 Task: Use the formula "CONFIDENCE" in spreadsheet "Project protfolio".
Action: Mouse moved to (143, 83)
Screenshot: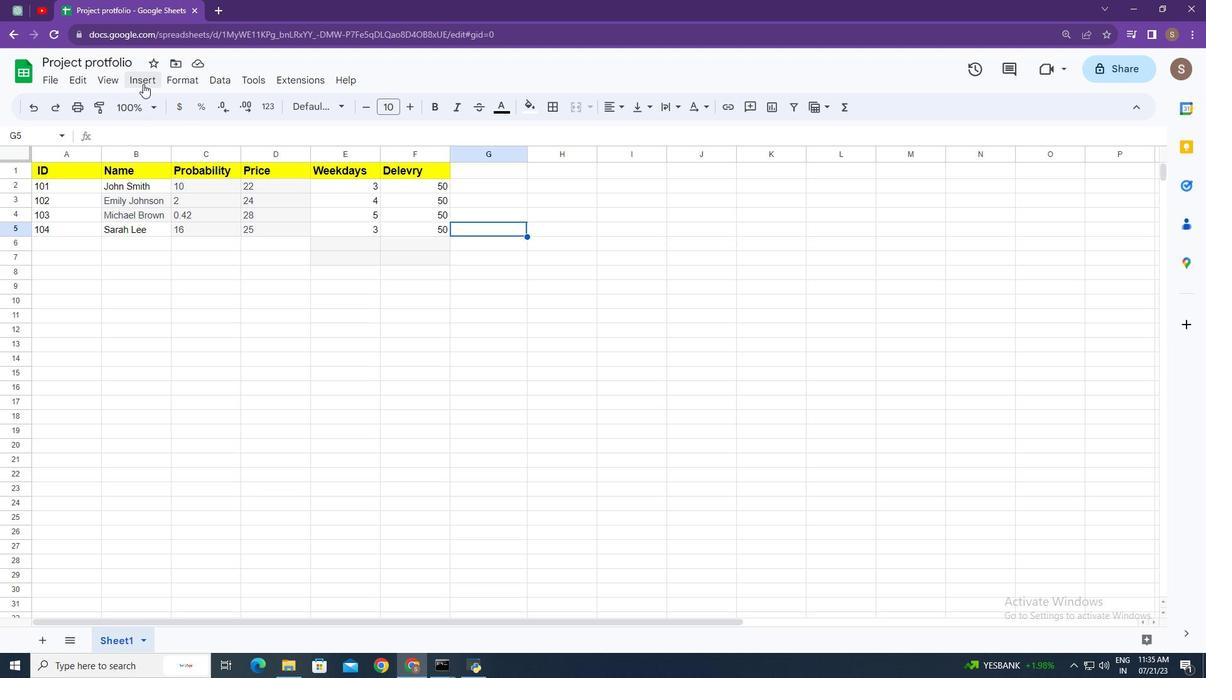 
Action: Mouse pressed left at (143, 83)
Screenshot: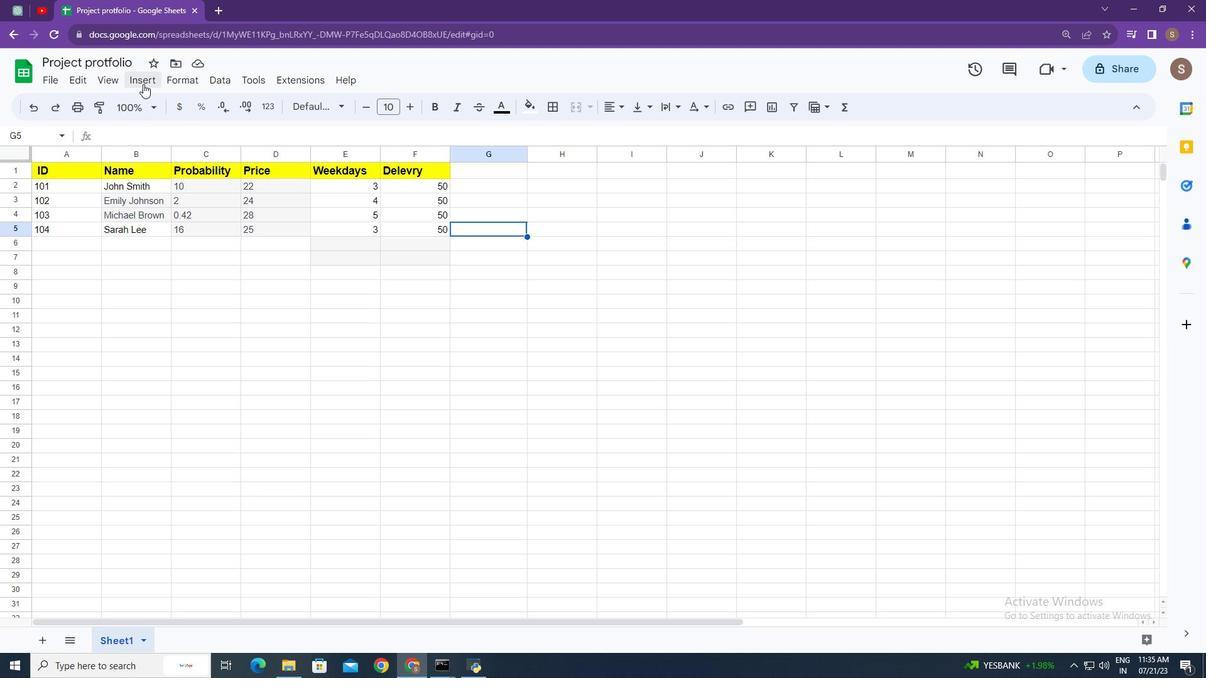 
Action: Mouse moved to (204, 317)
Screenshot: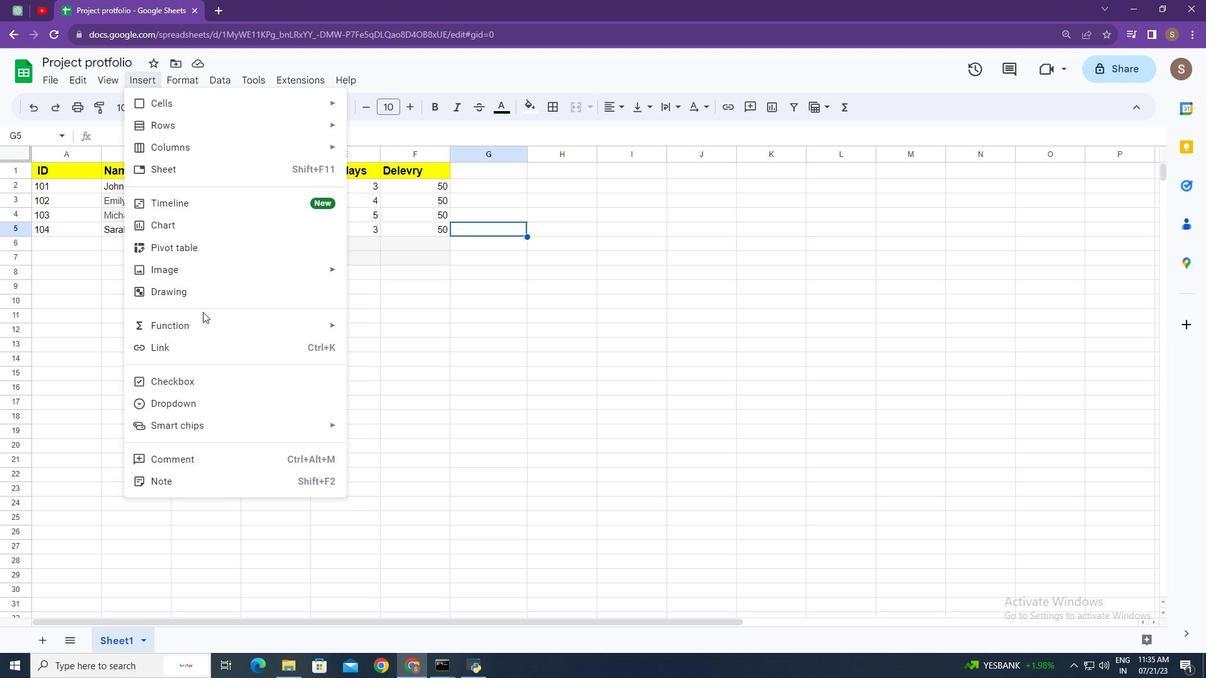 
Action: Mouse pressed left at (204, 317)
Screenshot: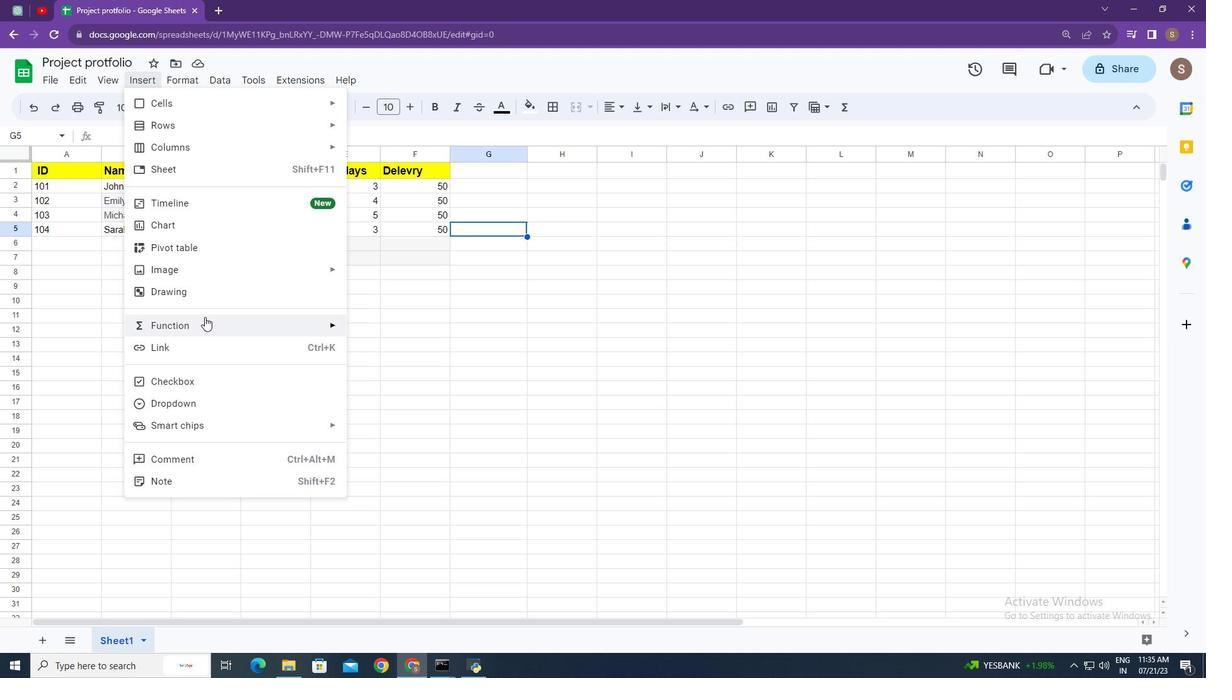 
Action: Mouse moved to (468, 243)
Screenshot: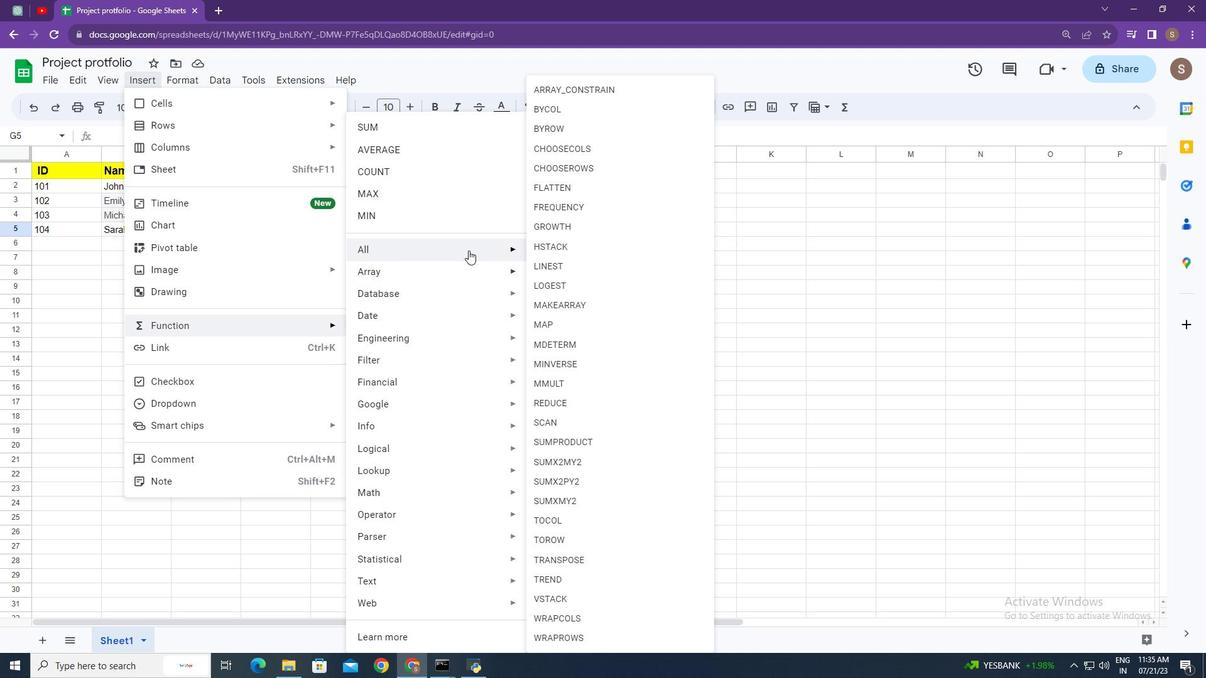 
Action: Mouse pressed left at (468, 243)
Screenshot: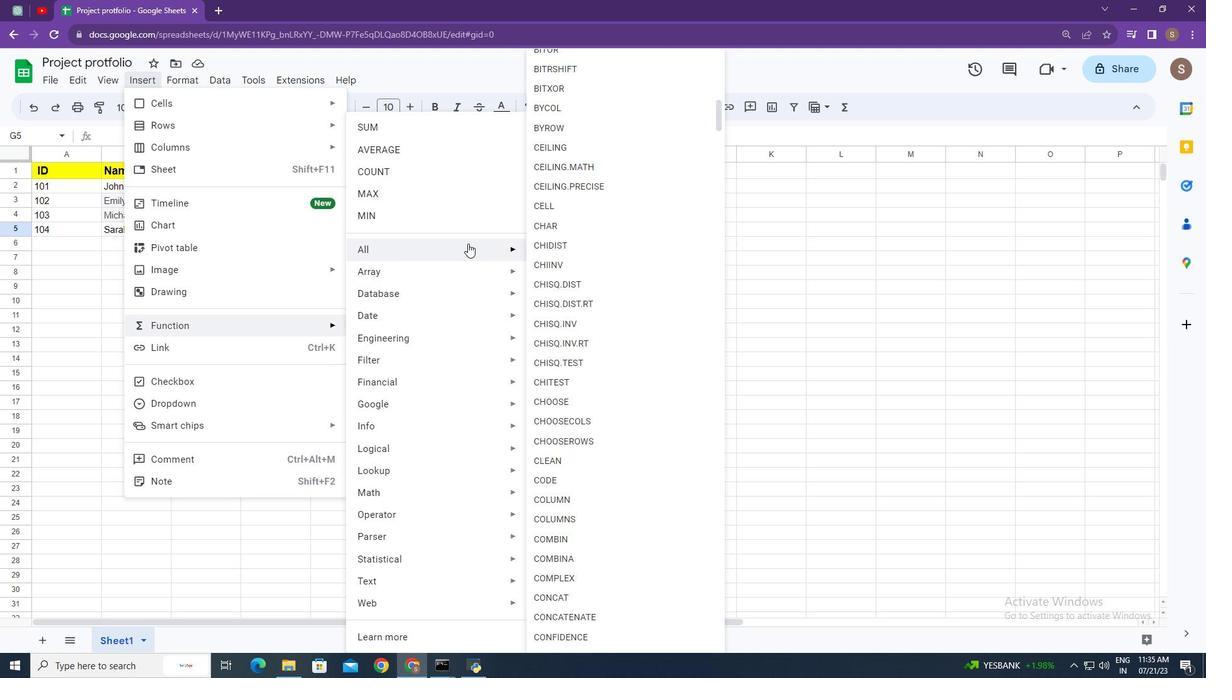 
Action: Mouse moved to (604, 600)
Screenshot: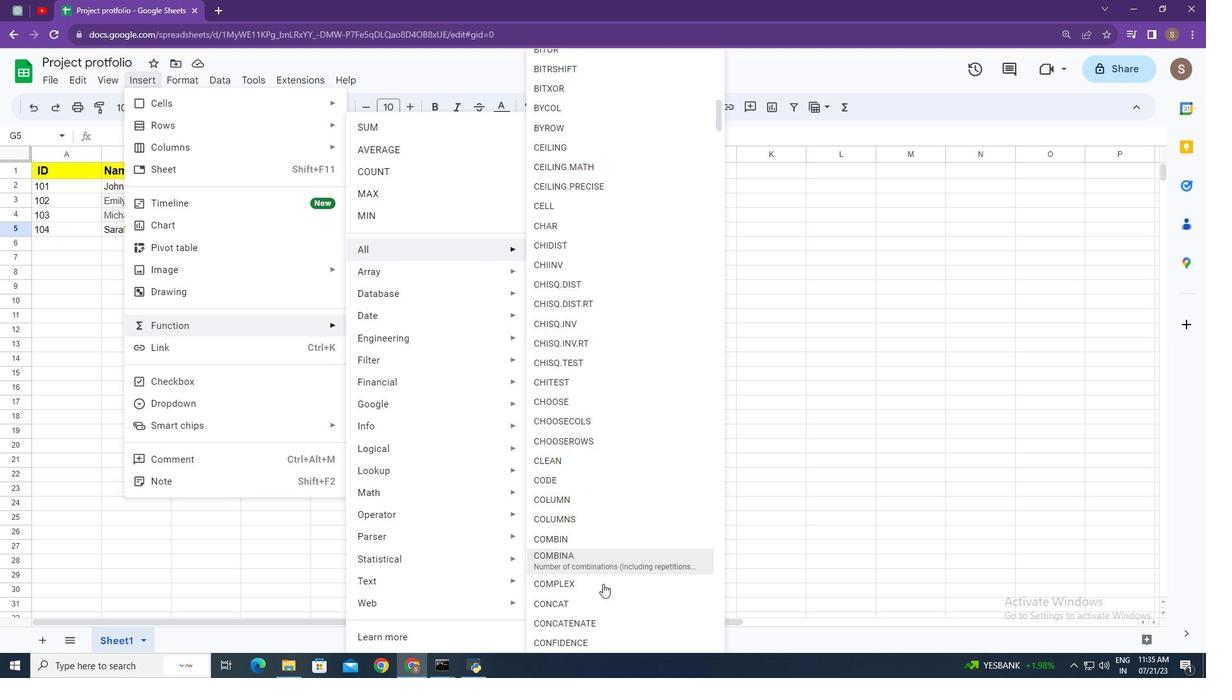 
Action: Mouse scrolled (604, 599) with delta (0, 0)
Screenshot: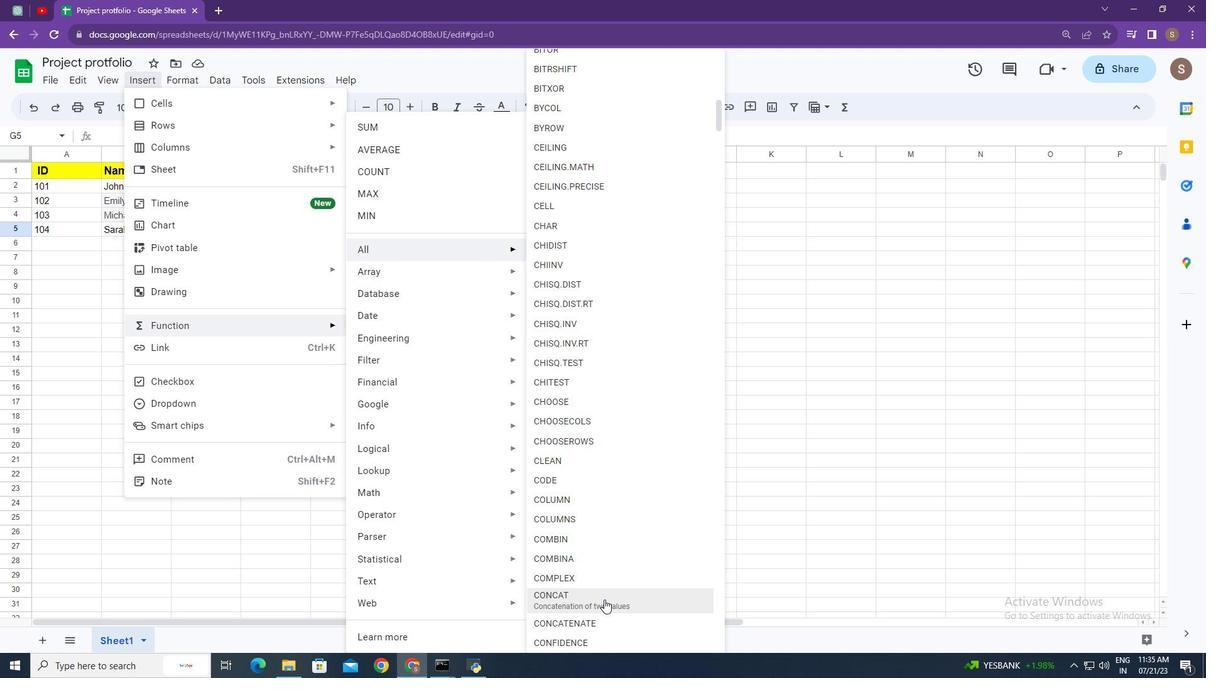 
Action: Mouse scrolled (604, 599) with delta (0, 0)
Screenshot: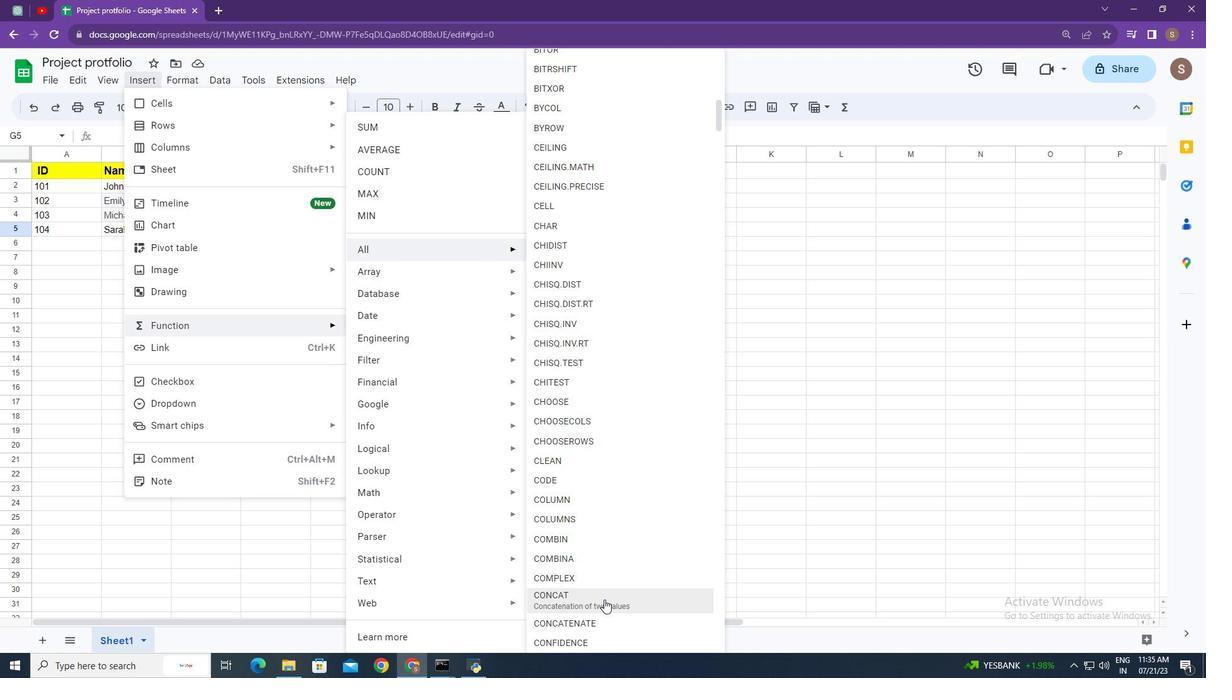 
Action: Mouse moved to (603, 591)
Screenshot: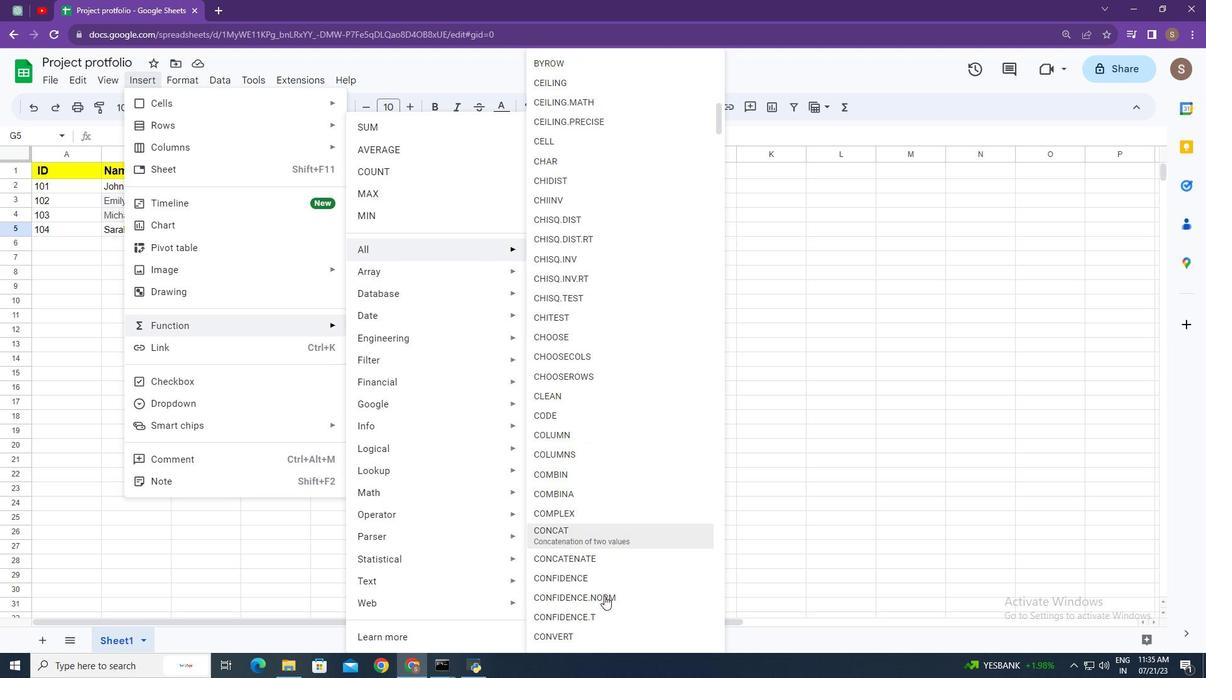 
Action: Mouse scrolled (603, 593) with delta (0, 0)
Screenshot: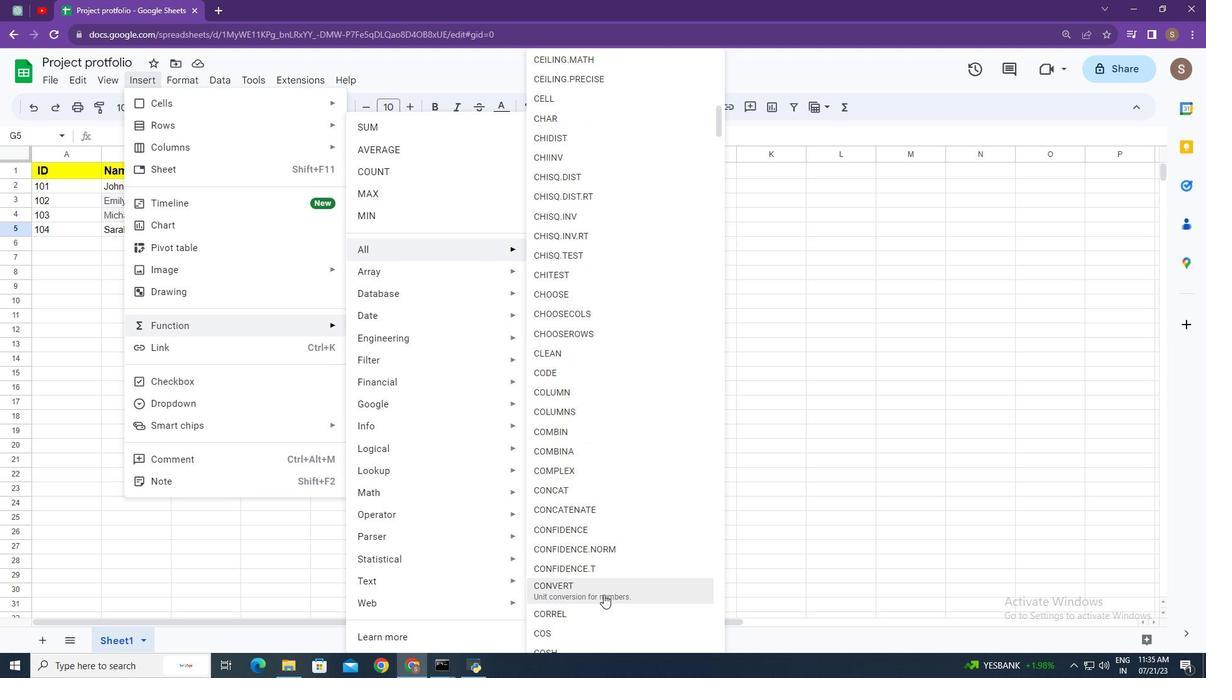 
Action: Mouse moved to (602, 524)
Screenshot: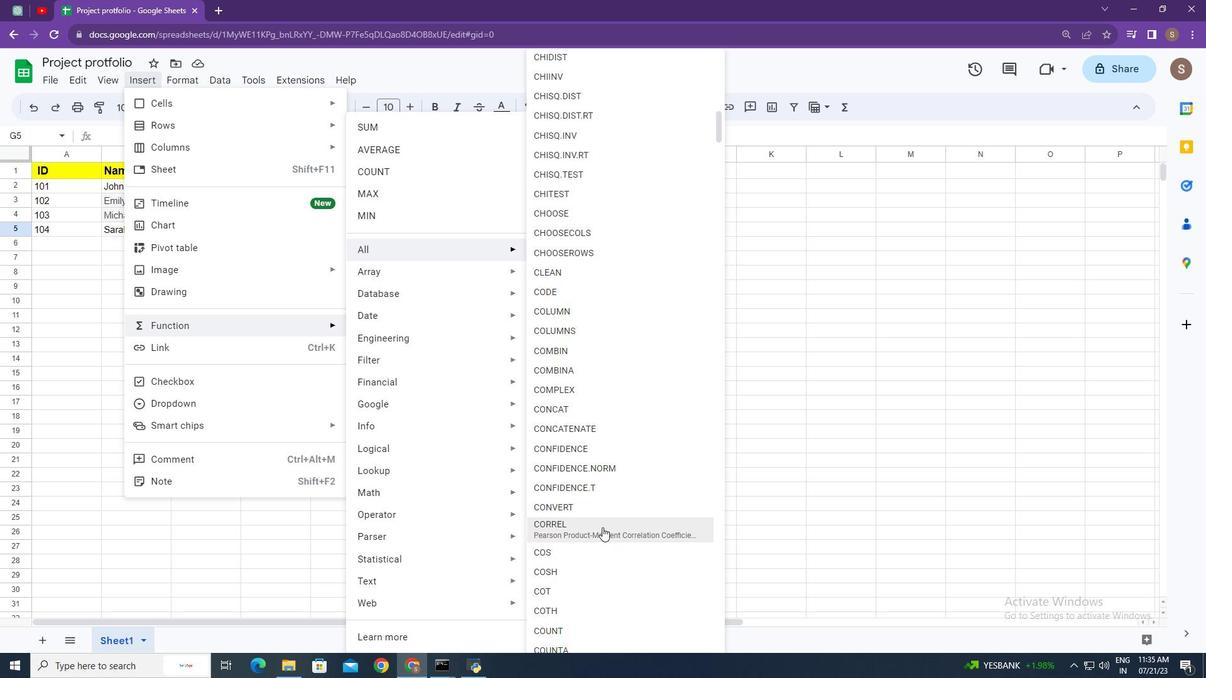 
Action: Mouse scrolled (602, 524) with delta (0, 0)
Screenshot: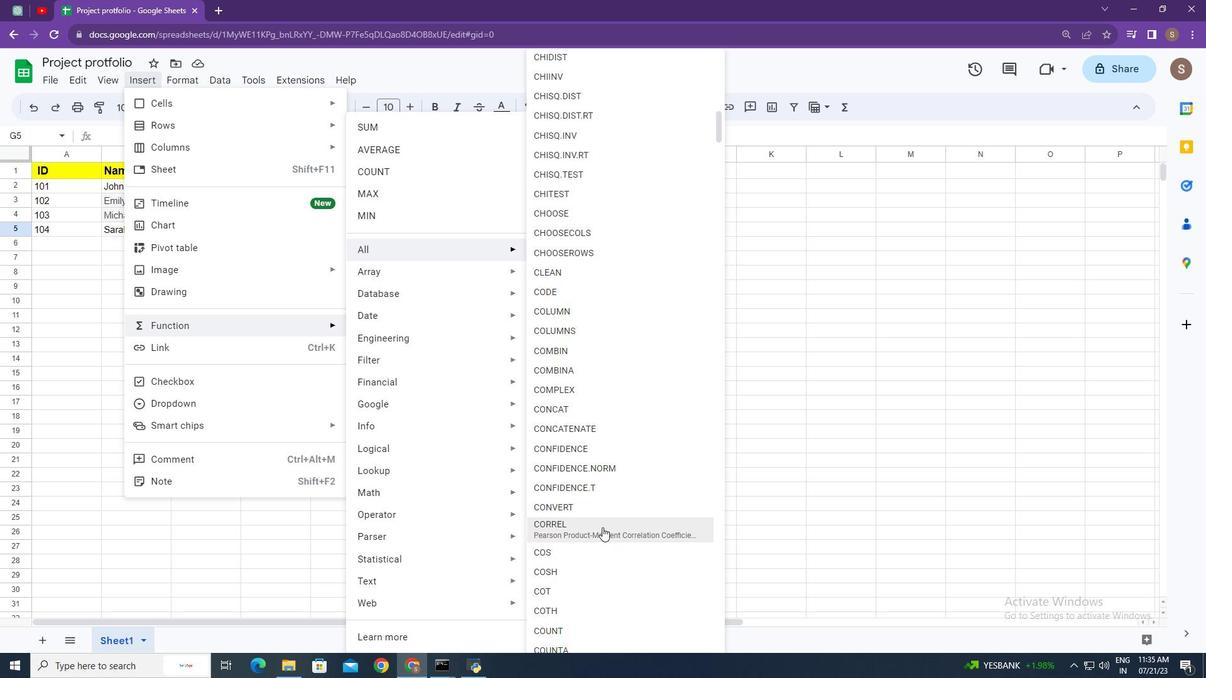 
Action: Mouse moved to (607, 385)
Screenshot: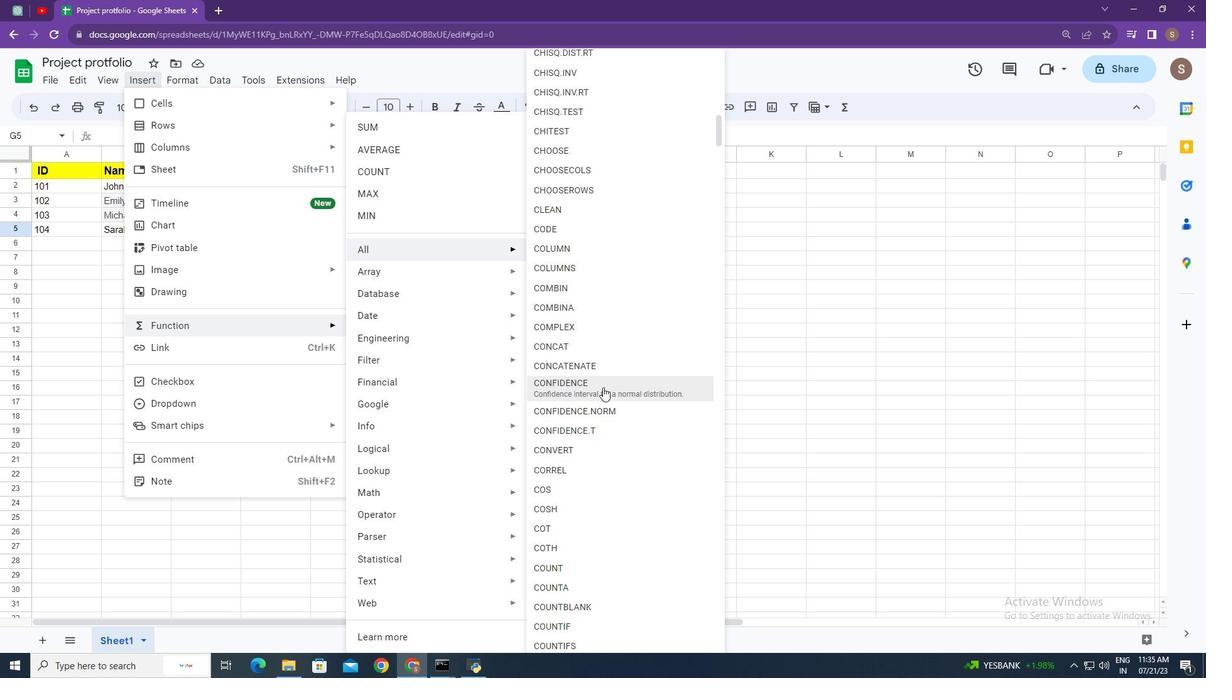 
Action: Mouse pressed left at (607, 385)
Screenshot: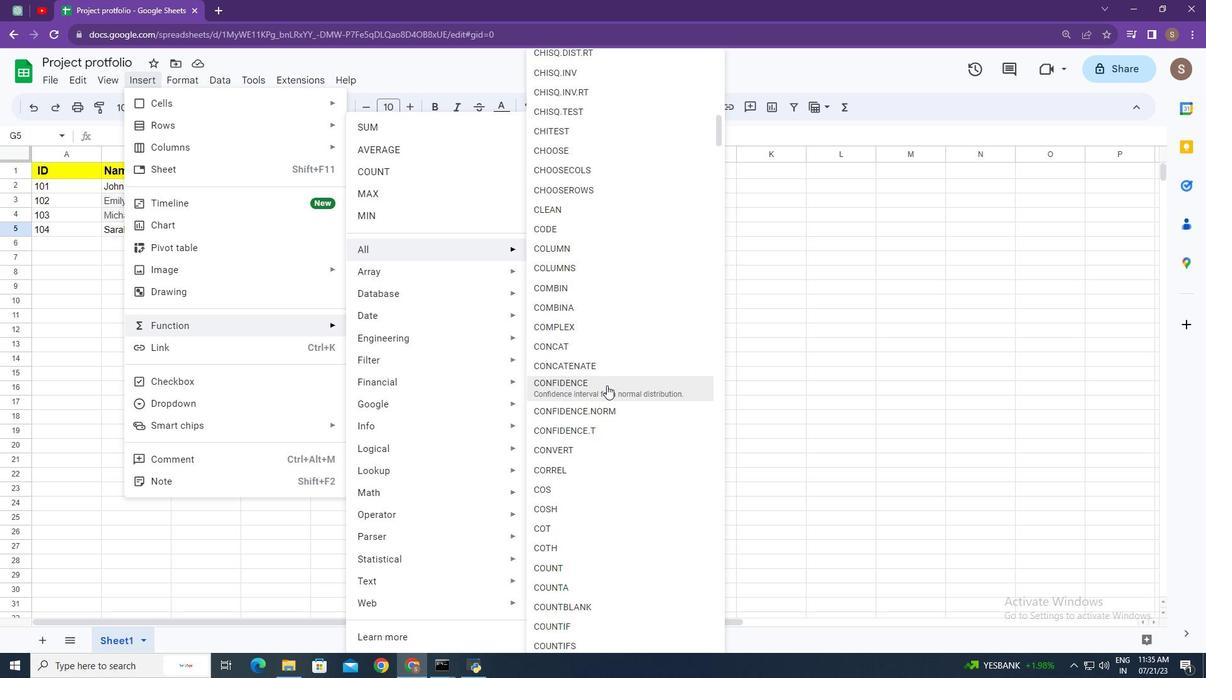 
Action: Mouse moved to (520, 224)
Screenshot: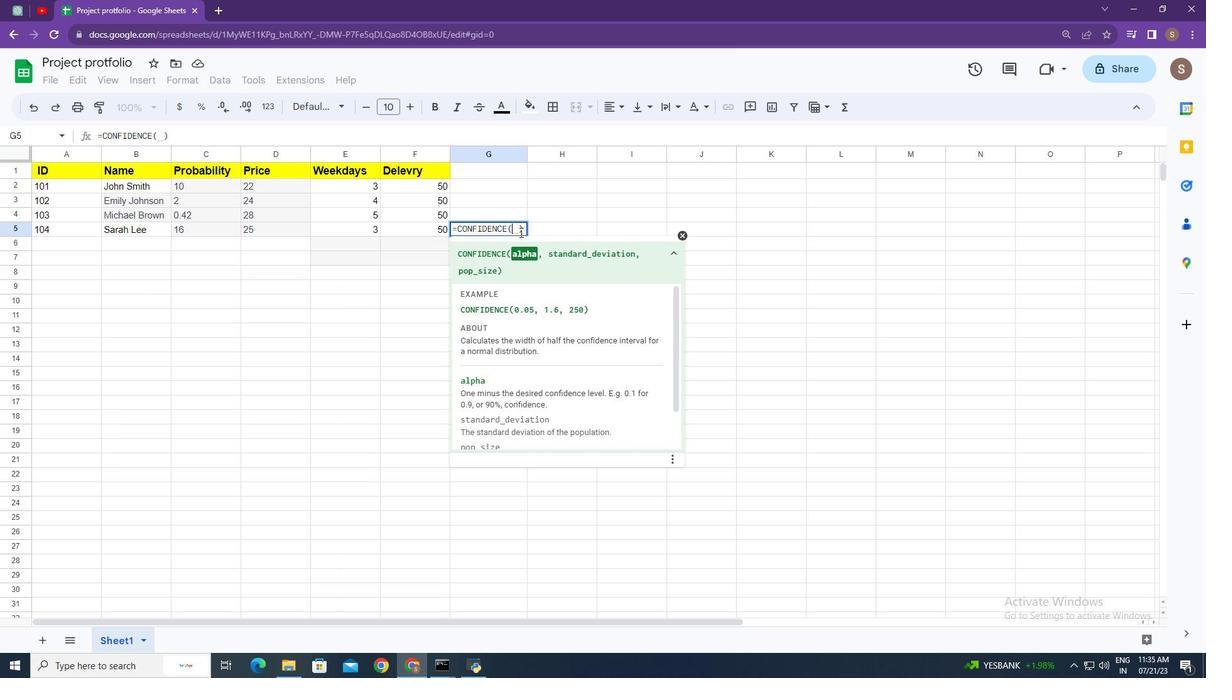 
Action: Key pressed 0.05,<Key.space>1.6,<Key.space>250<Key.enter>
Screenshot: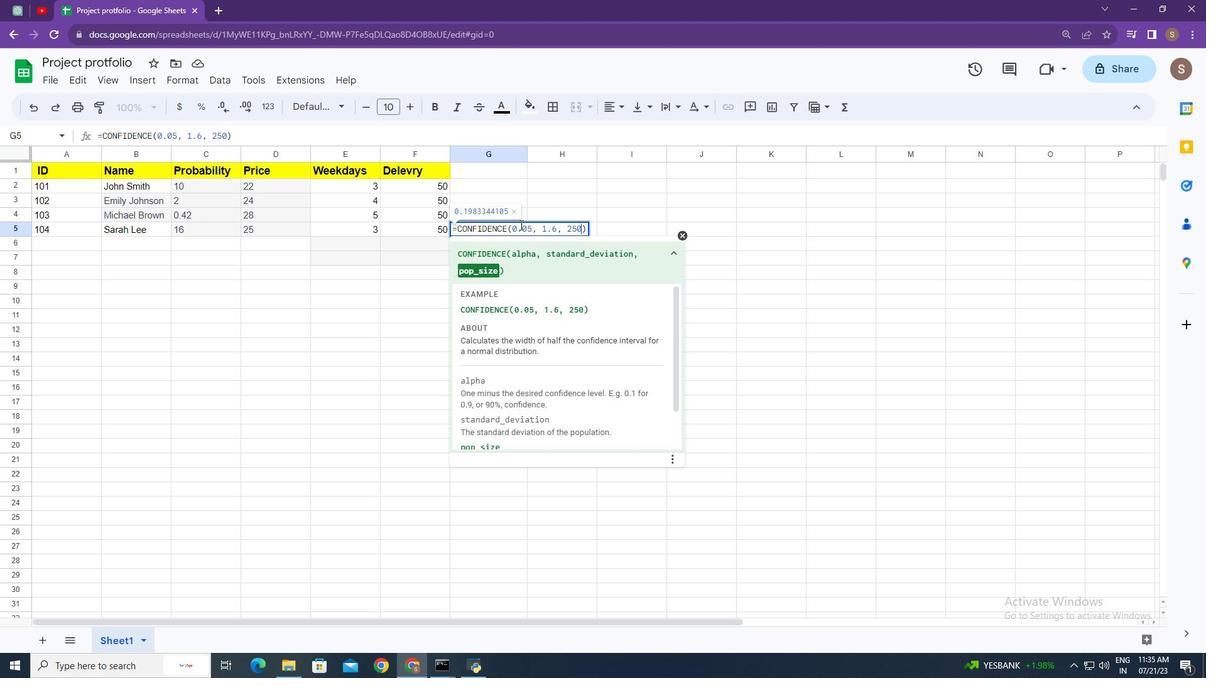 
Action: Mouse moved to (578, 228)
Screenshot: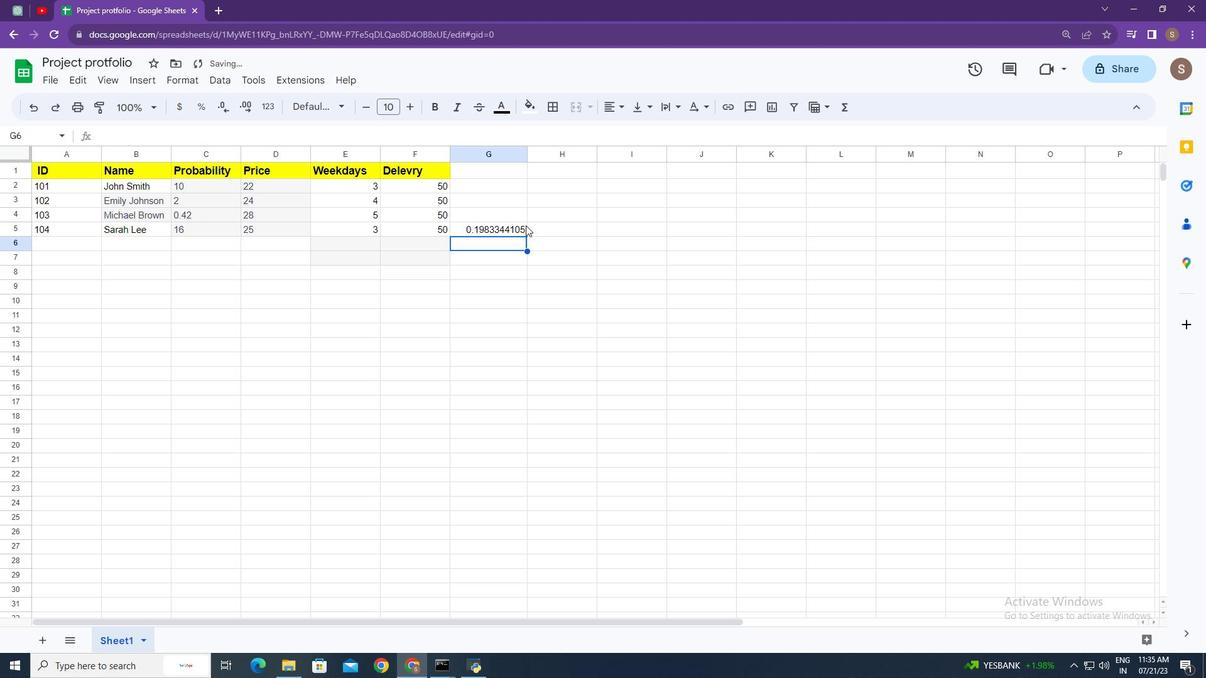 
